 Task: Set the bargraph position for the audio bar graph video to the bottom-left.
Action: Mouse moved to (129, 19)
Screenshot: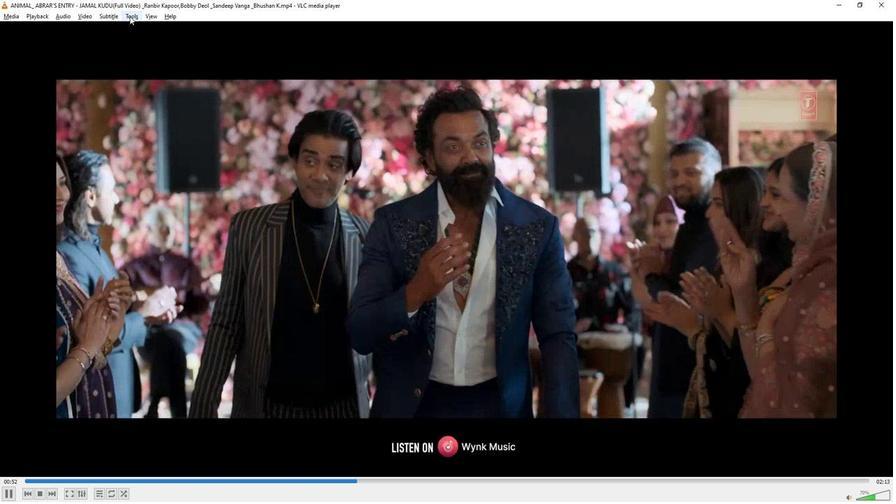 
Action: Mouse pressed left at (129, 19)
Screenshot: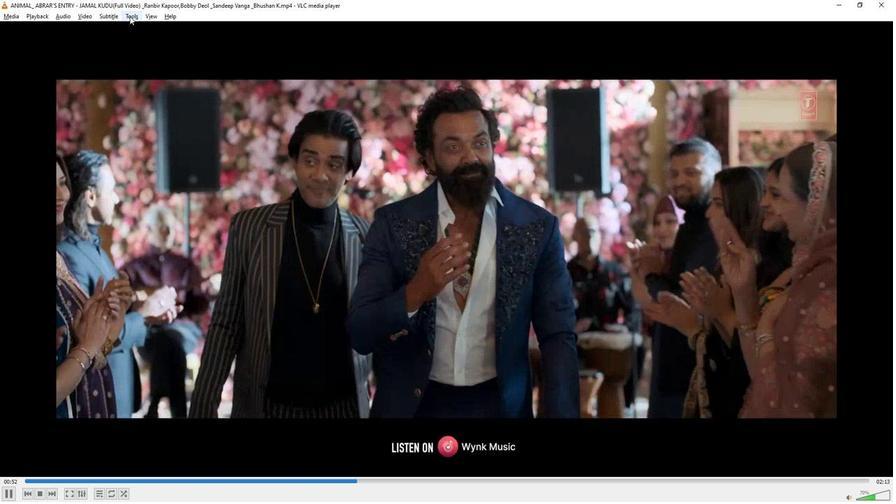 
Action: Mouse moved to (150, 124)
Screenshot: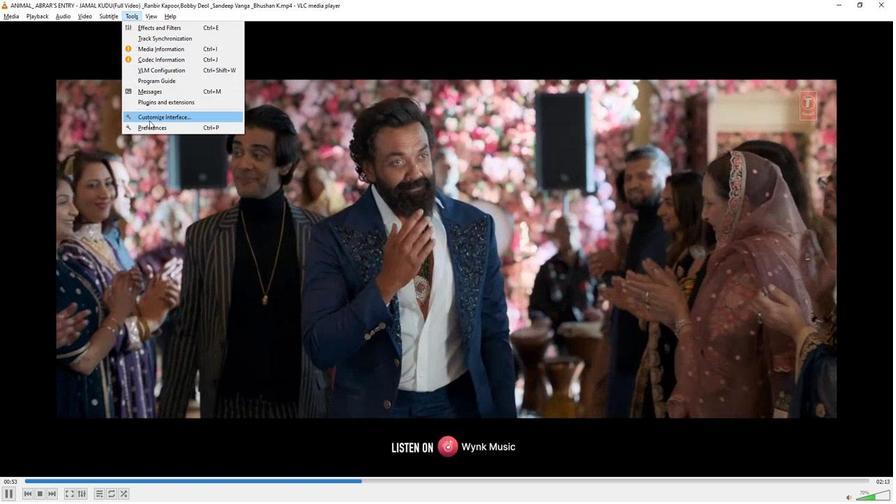 
Action: Mouse pressed left at (150, 124)
Screenshot: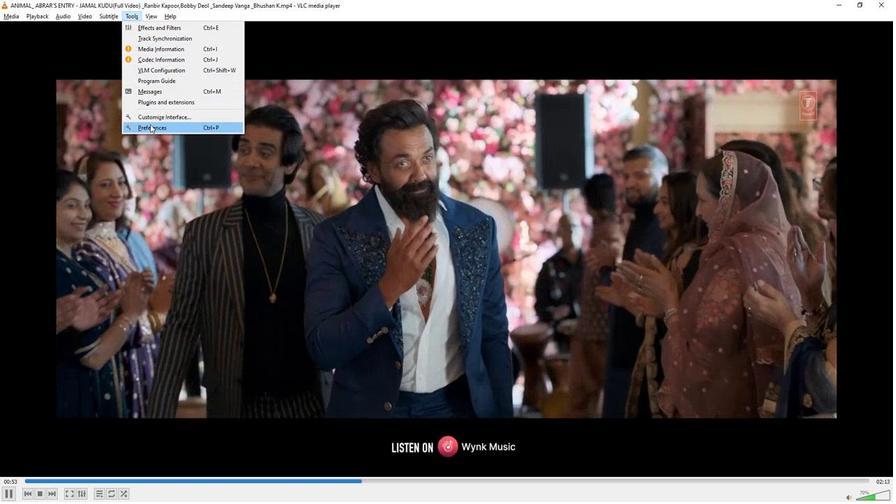 
Action: Mouse moved to (171, 396)
Screenshot: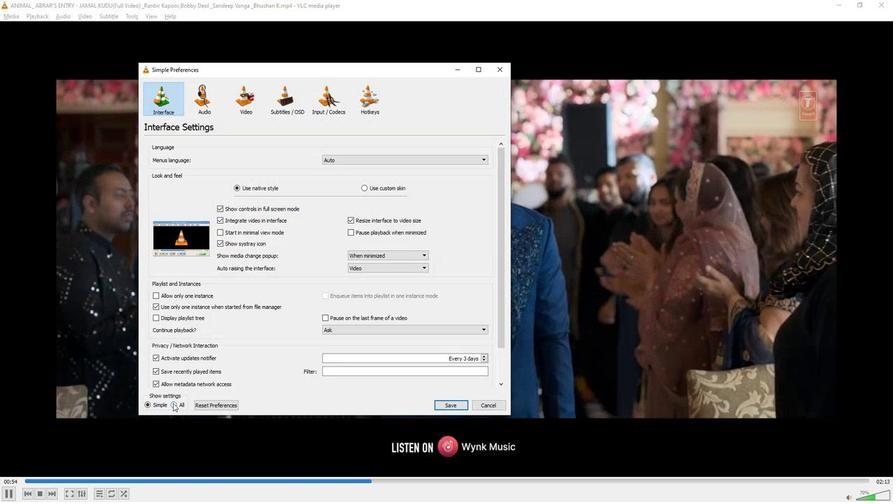 
Action: Mouse pressed left at (171, 396)
Screenshot: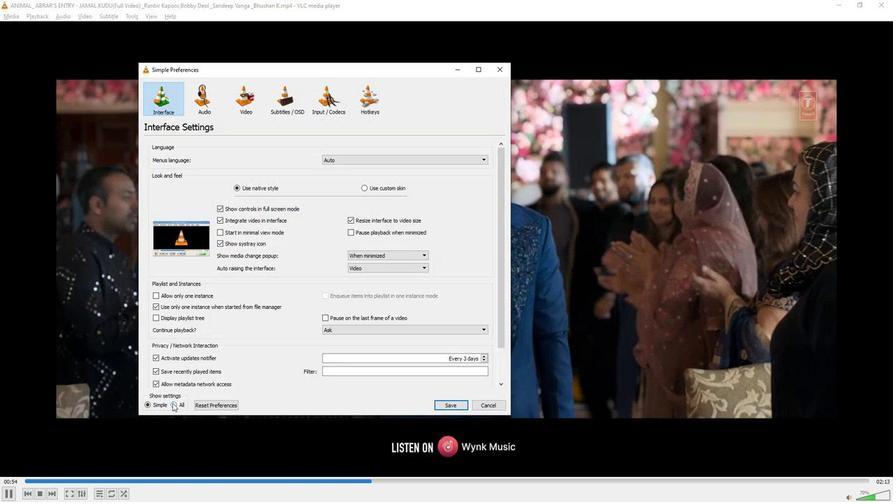 
Action: Mouse moved to (171, 352)
Screenshot: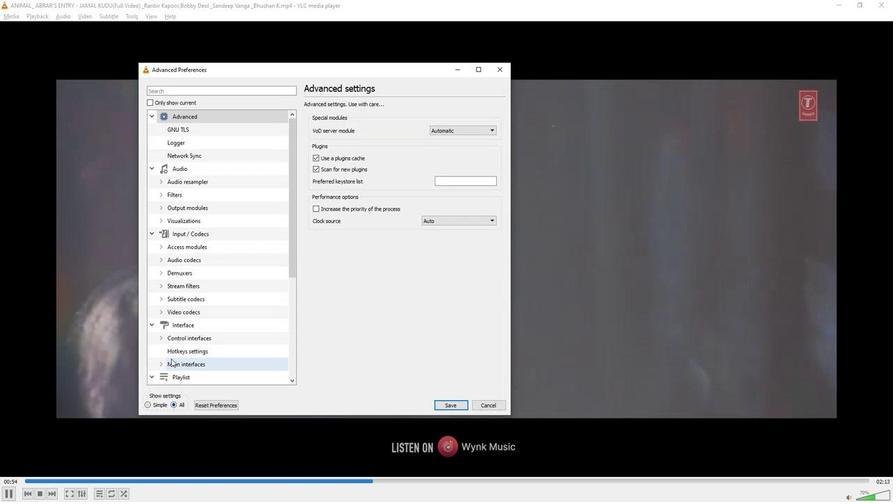 
Action: Mouse scrolled (171, 351) with delta (0, 0)
Screenshot: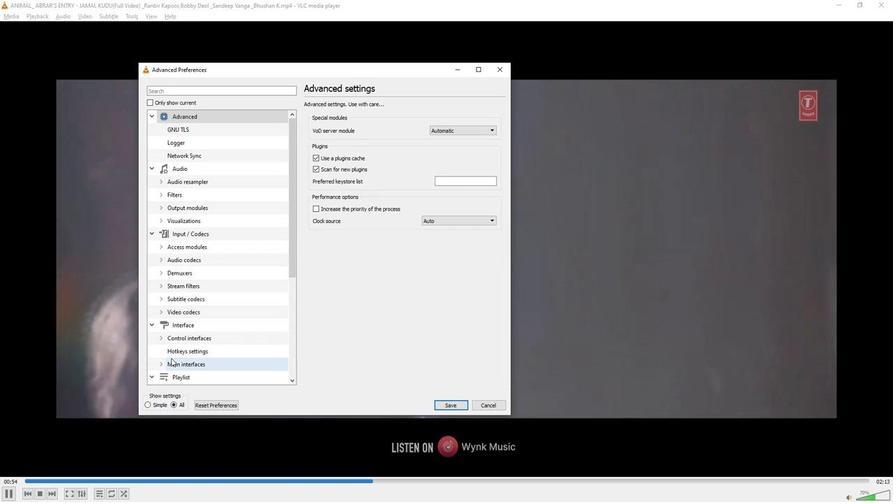 
Action: Mouse scrolled (171, 351) with delta (0, 0)
Screenshot: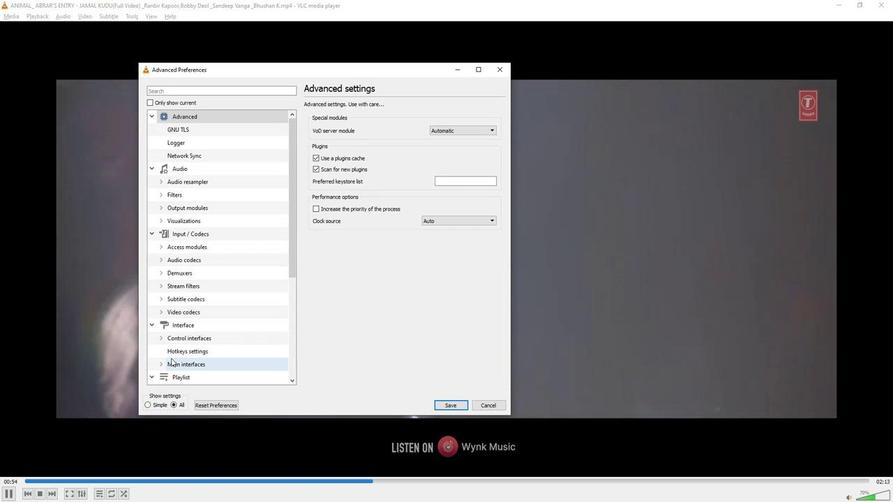 
Action: Mouse scrolled (171, 351) with delta (0, 0)
Screenshot: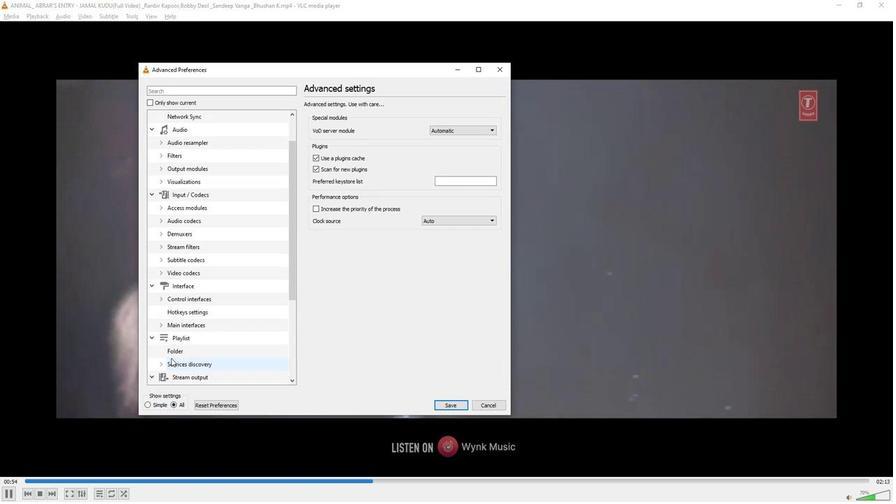 
Action: Mouse scrolled (171, 351) with delta (0, 0)
Screenshot: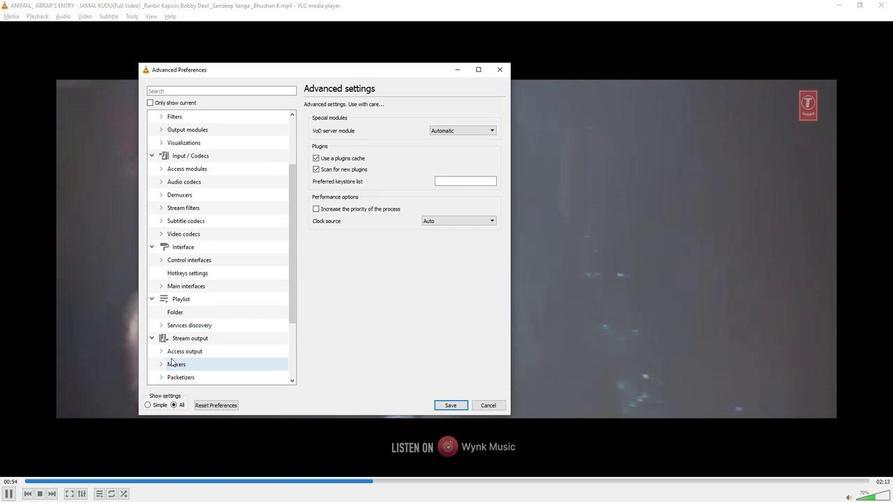 
Action: Mouse scrolled (171, 351) with delta (0, 0)
Screenshot: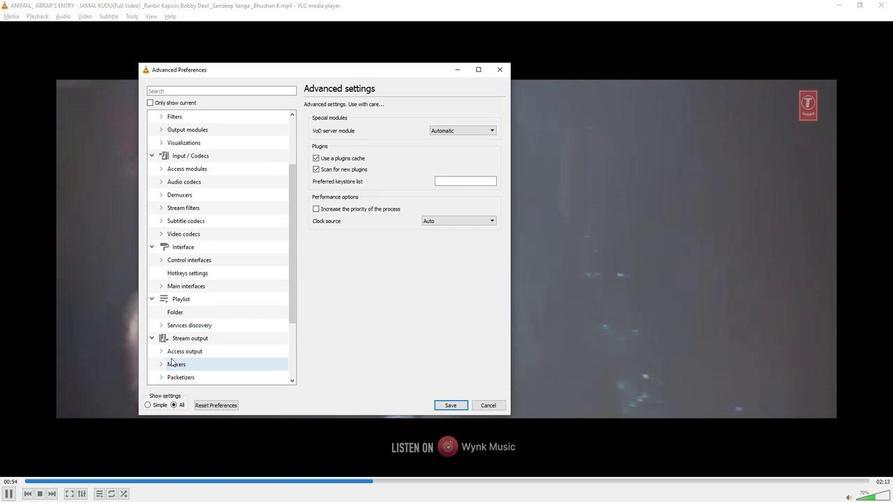 
Action: Mouse scrolled (171, 351) with delta (0, 0)
Screenshot: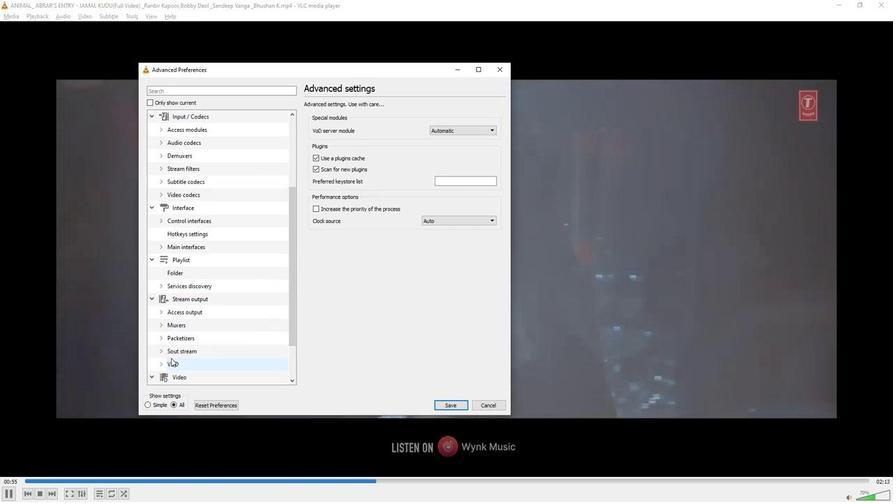 
Action: Mouse moved to (159, 370)
Screenshot: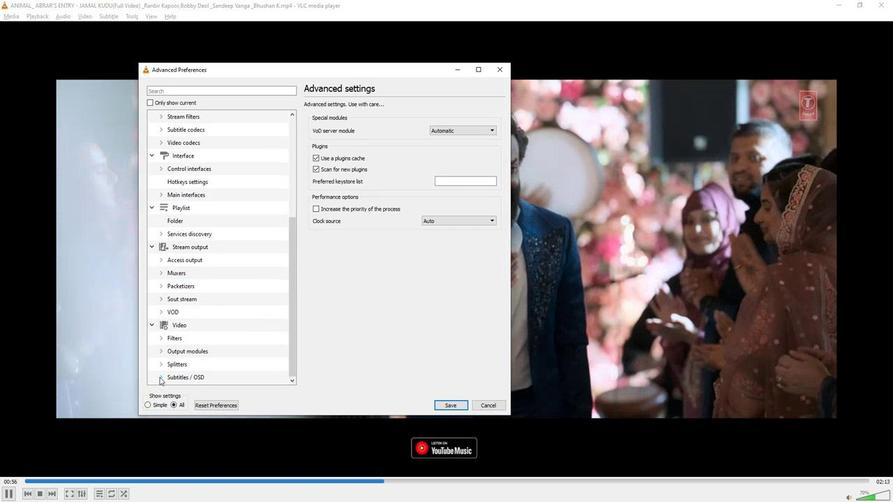 
Action: Mouse pressed left at (159, 370)
Screenshot: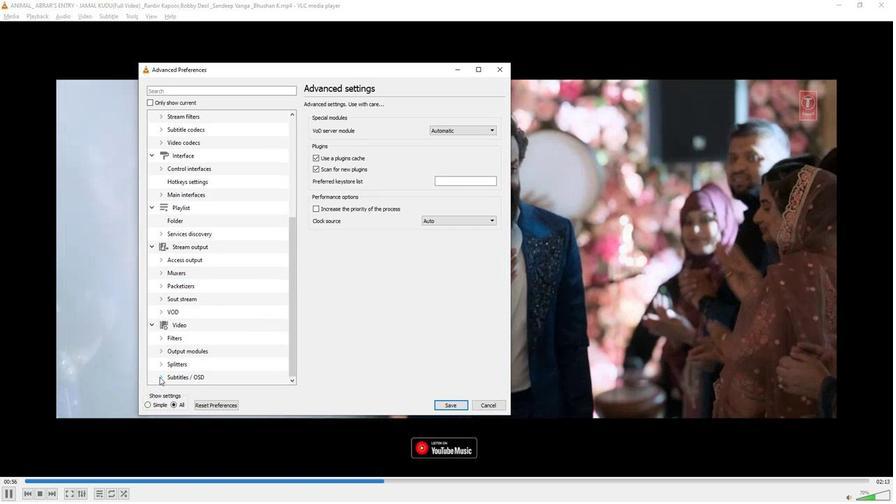 
Action: Mouse moved to (168, 363)
Screenshot: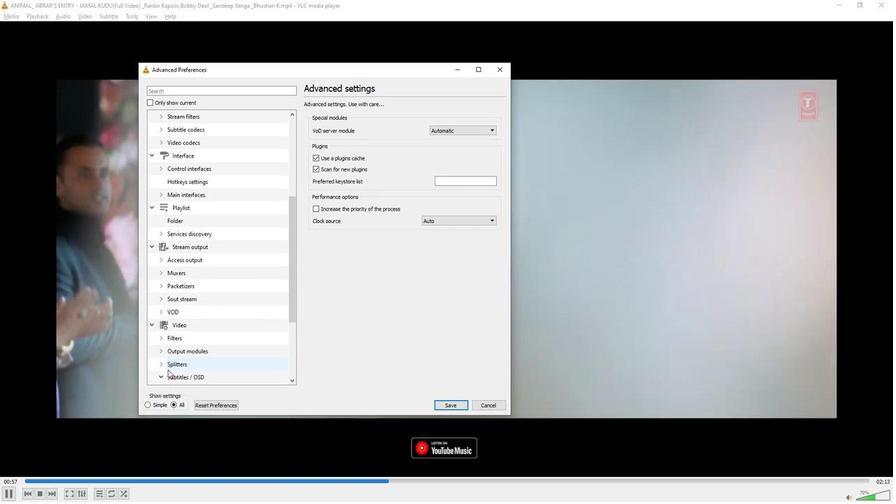 
Action: Mouse scrolled (168, 363) with delta (0, 0)
Screenshot: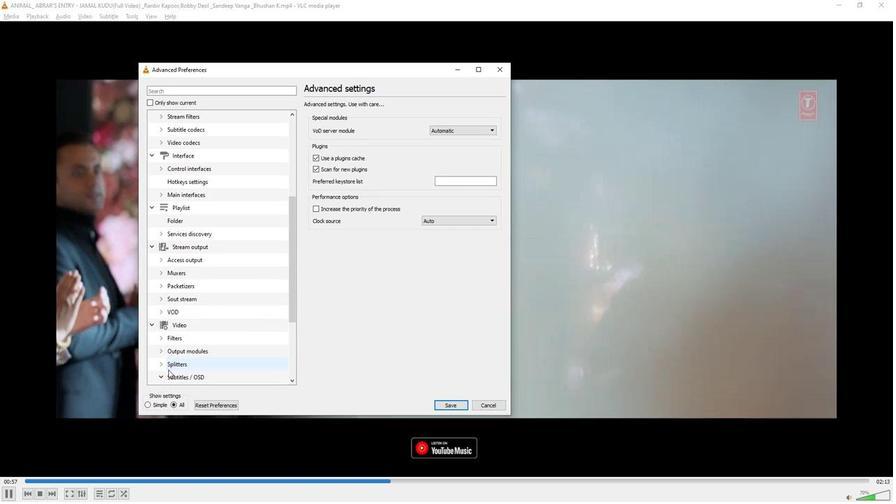
Action: Mouse moved to (185, 344)
Screenshot: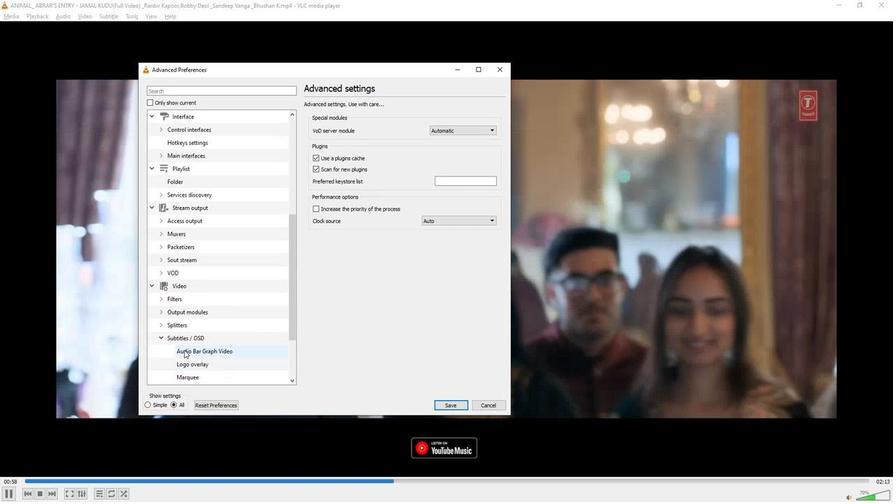 
Action: Mouse pressed left at (185, 344)
Screenshot: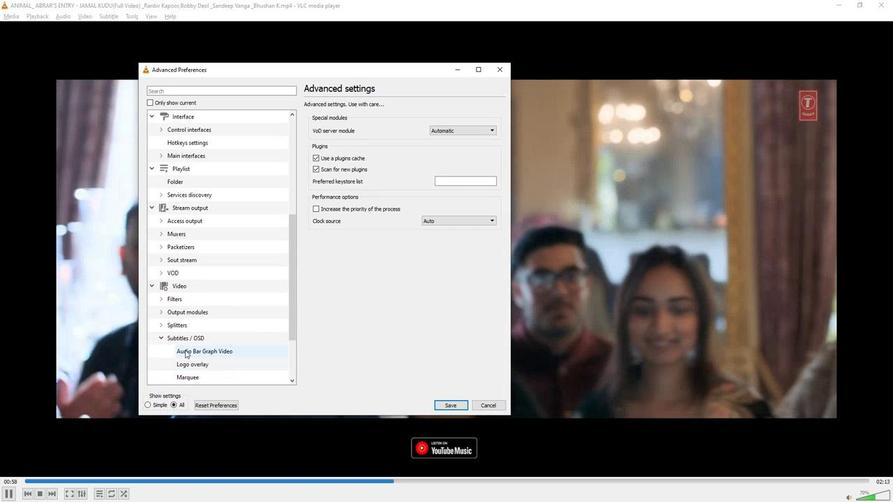 
Action: Mouse moved to (476, 154)
Screenshot: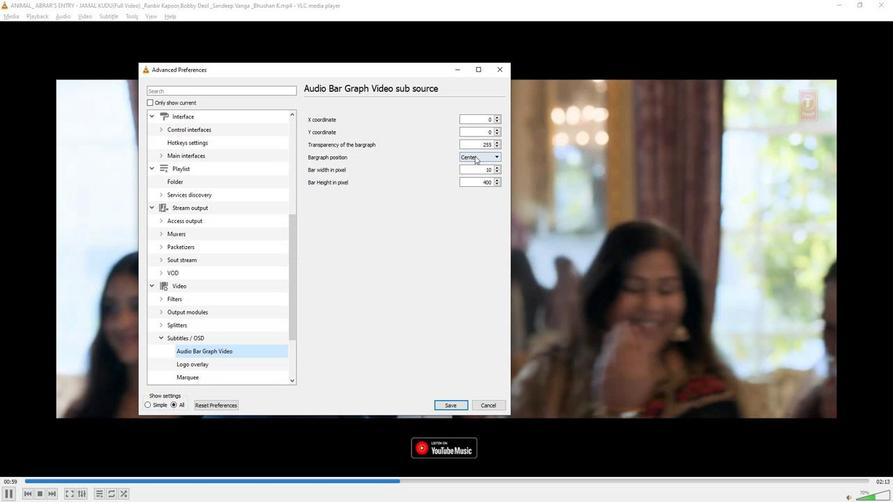 
Action: Mouse pressed left at (476, 154)
Screenshot: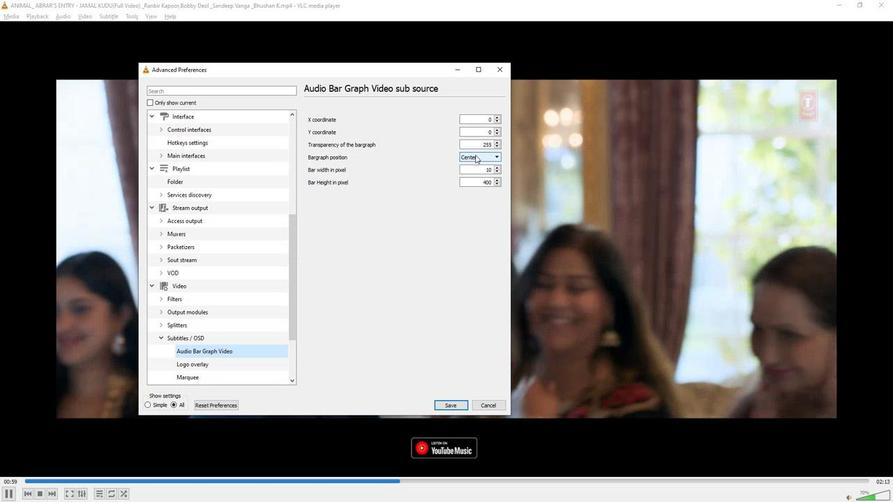 
Action: Mouse moved to (477, 205)
Screenshot: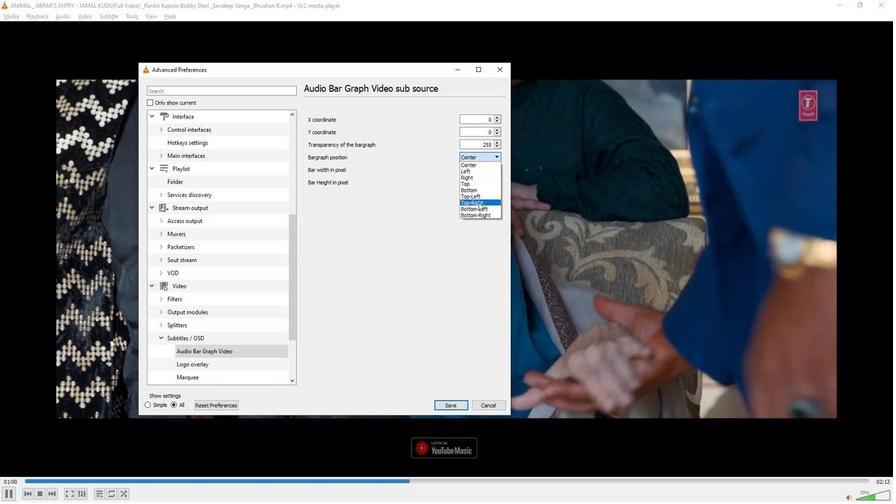 
Action: Mouse pressed left at (477, 205)
Screenshot: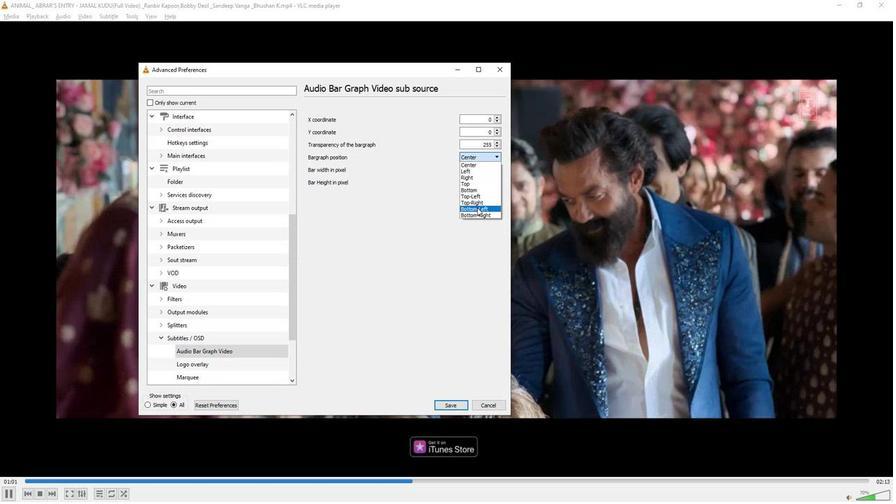 
Action: Mouse moved to (407, 219)
Screenshot: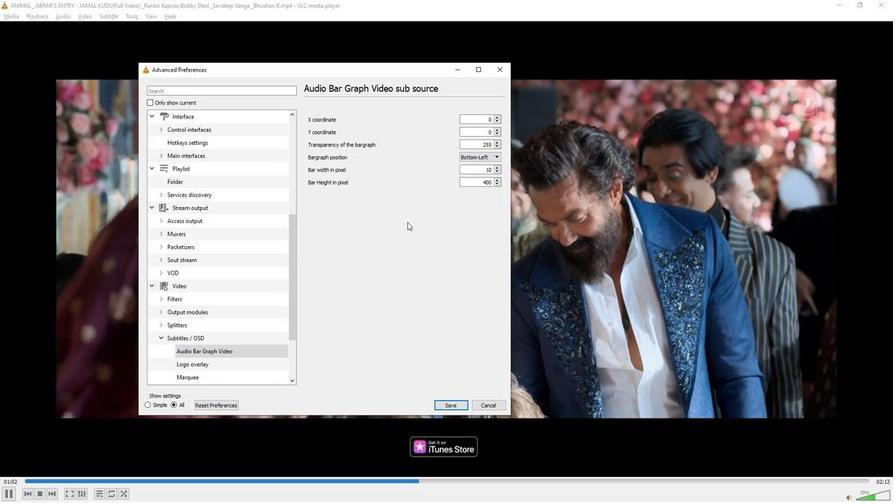 
